 Task: Create a sub task System Test and UAT for the task  Create automated testing scripts for the app in the project TreatWorks , assign it to team member softage.8@softage.net and update the status of the sub task to  Completed , set the priority of the sub task to High.
Action: Mouse moved to (74, 490)
Screenshot: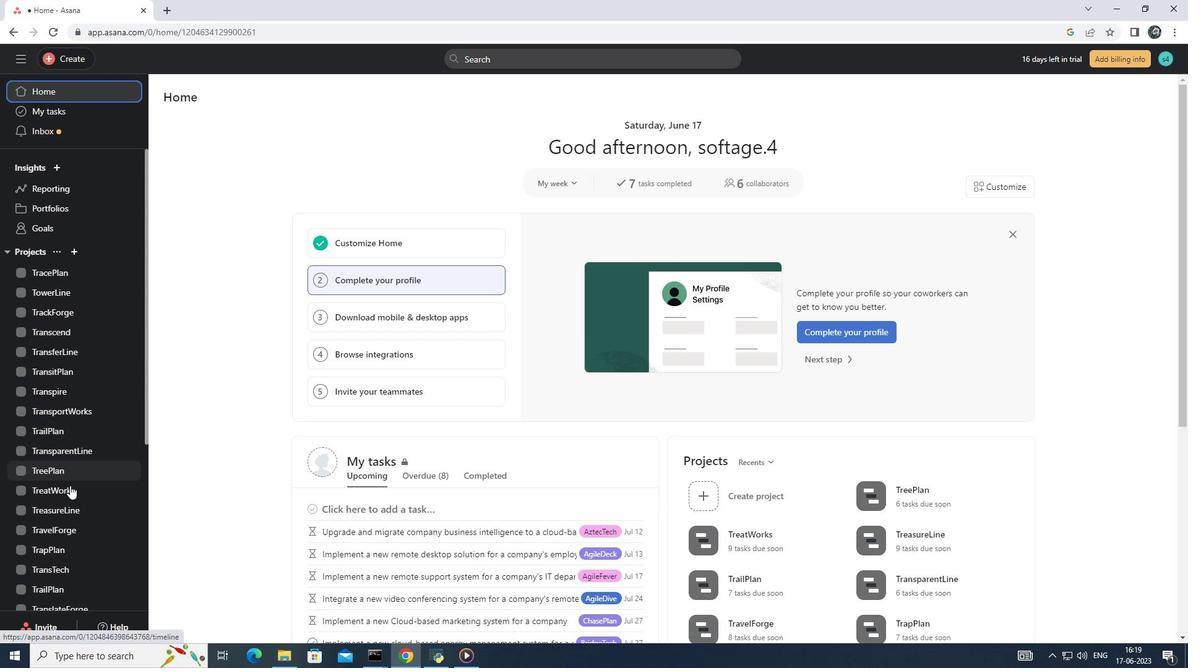 
Action: Mouse pressed left at (74, 490)
Screenshot: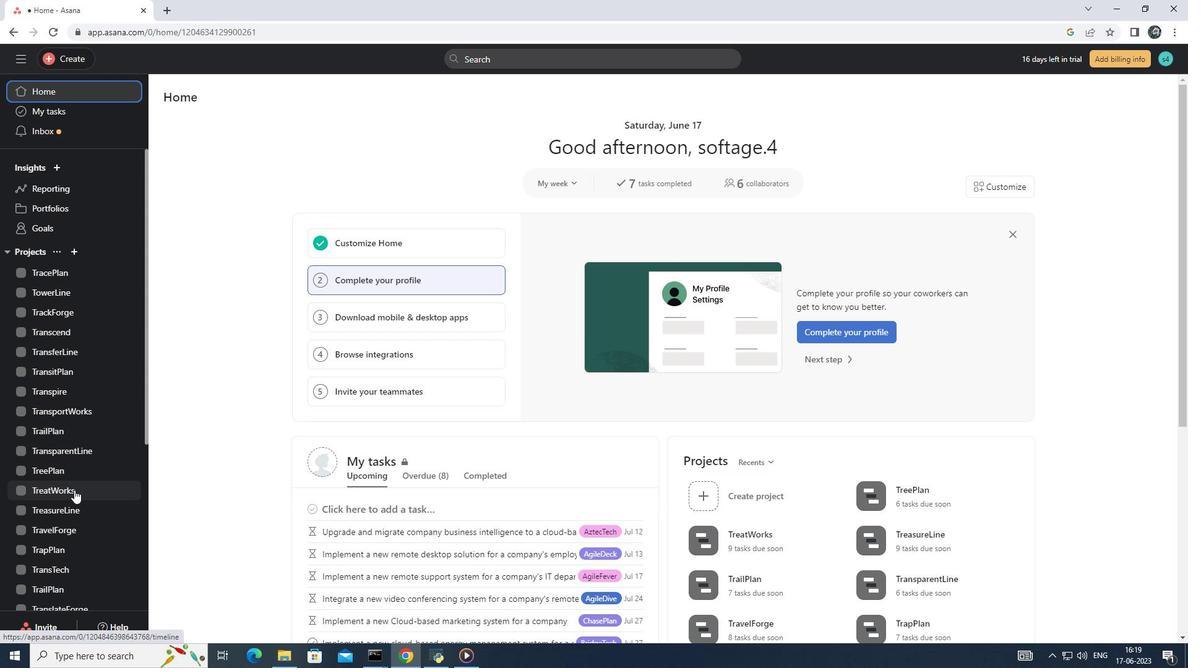 
Action: Mouse moved to (503, 298)
Screenshot: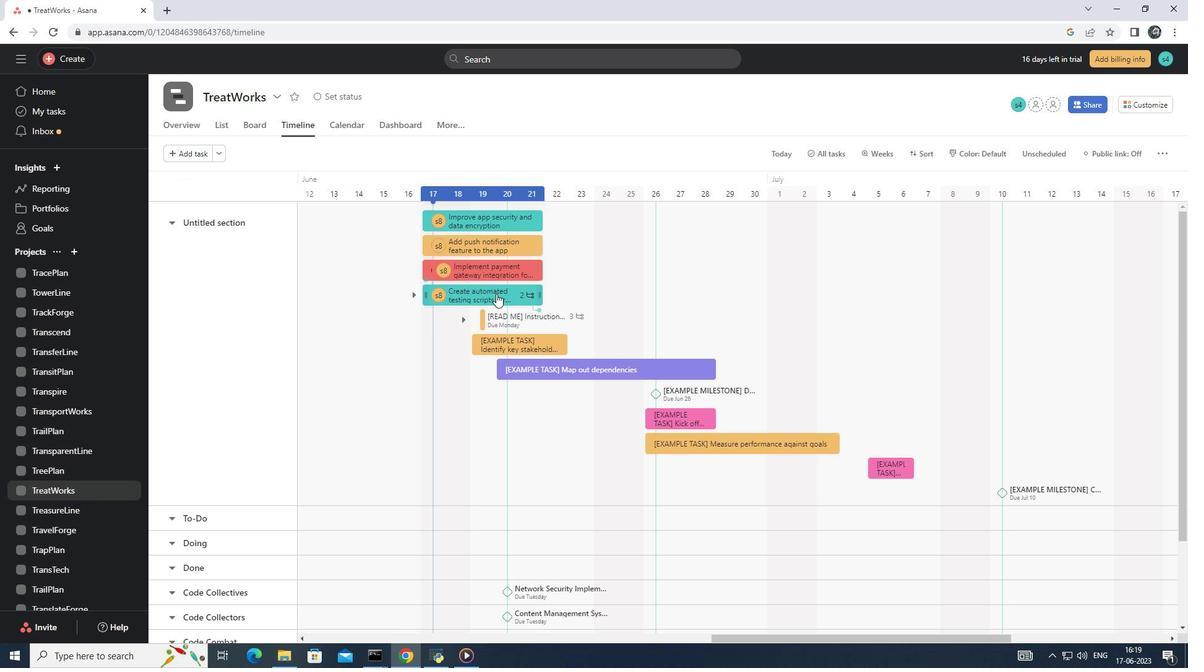 
Action: Mouse pressed left at (503, 298)
Screenshot: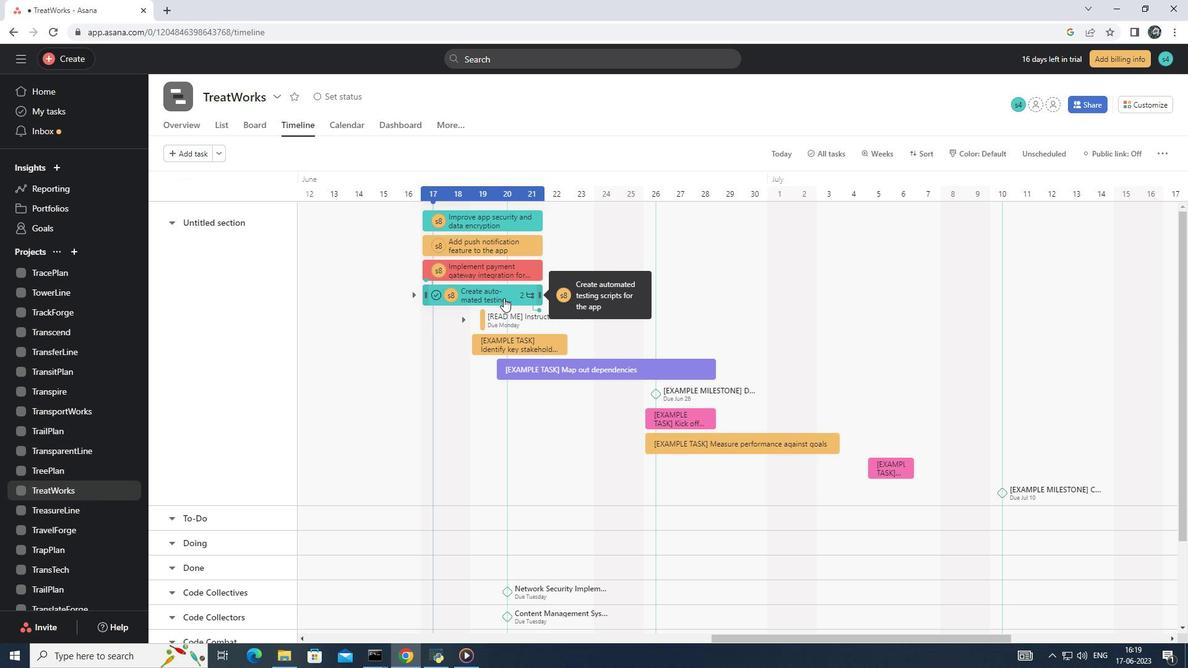 
Action: Mouse moved to (818, 344)
Screenshot: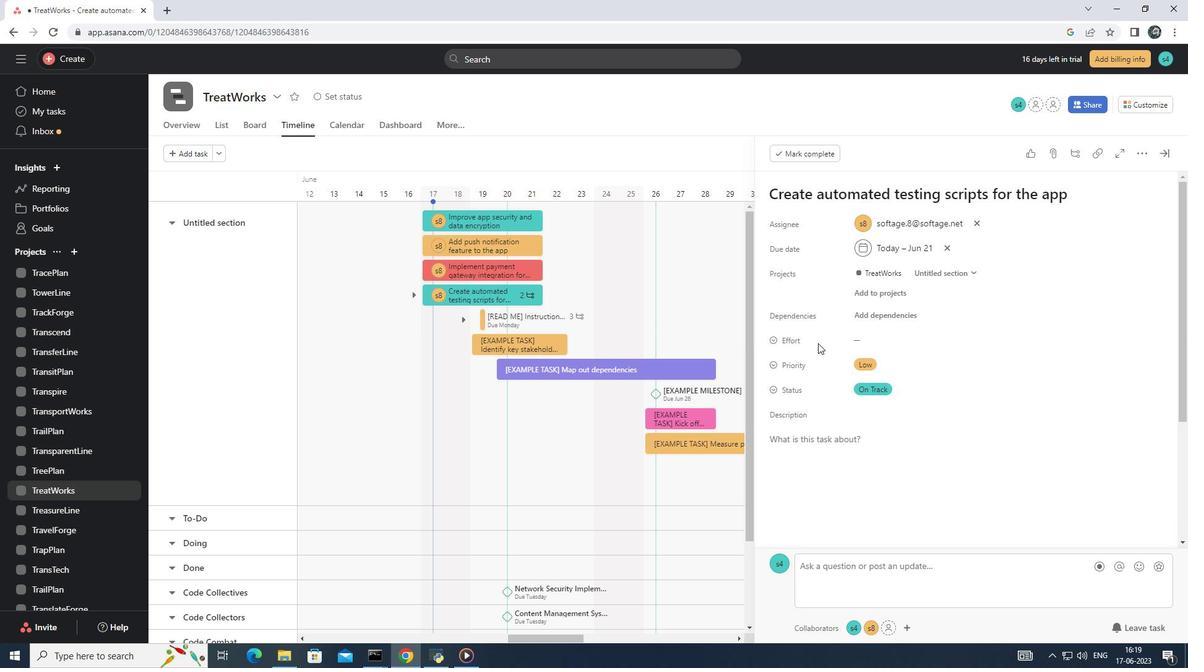 
Action: Mouse scrolled (818, 343) with delta (0, 0)
Screenshot: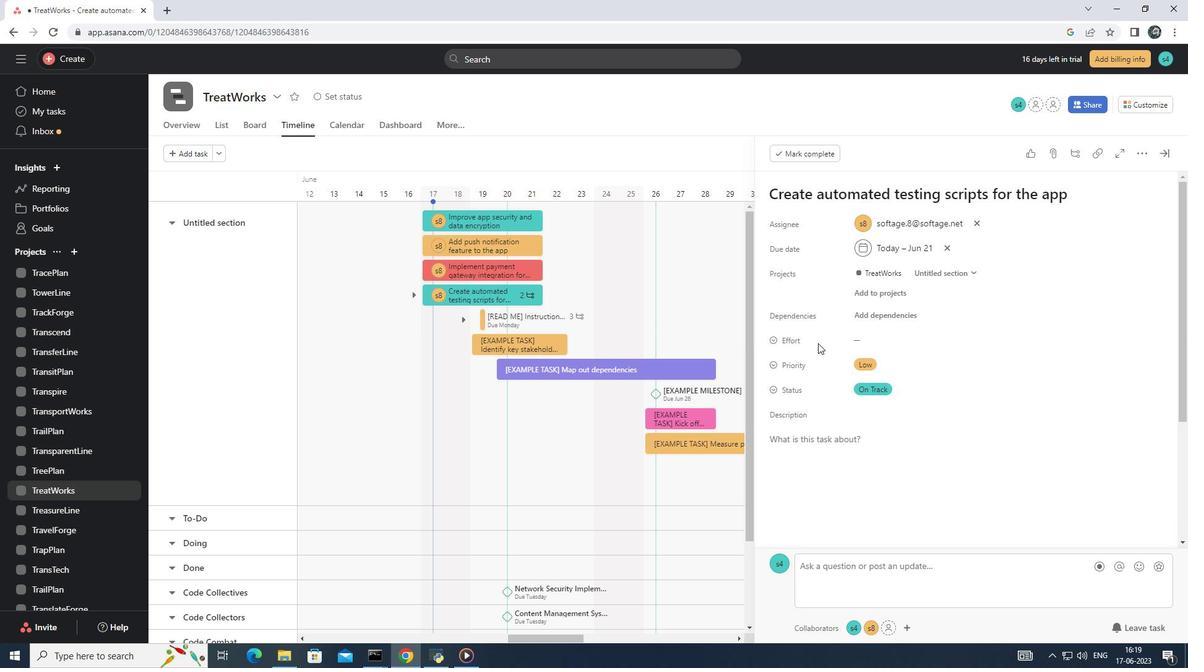 
Action: Mouse moved to (818, 345)
Screenshot: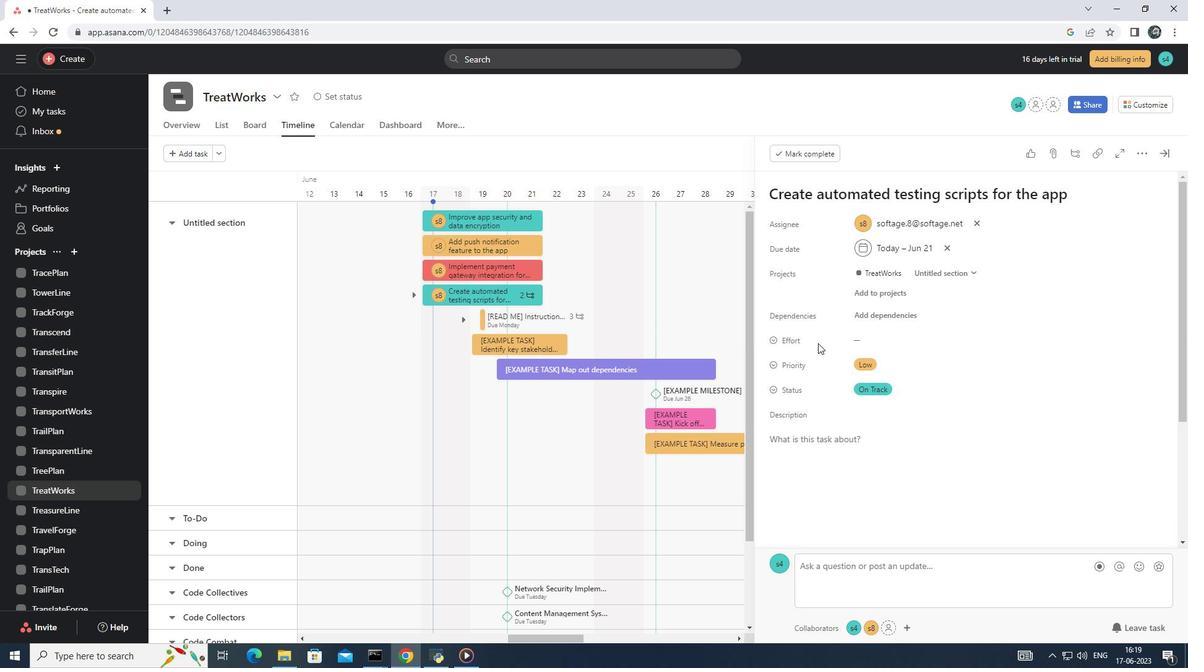 
Action: Mouse scrolled (818, 344) with delta (0, 0)
Screenshot: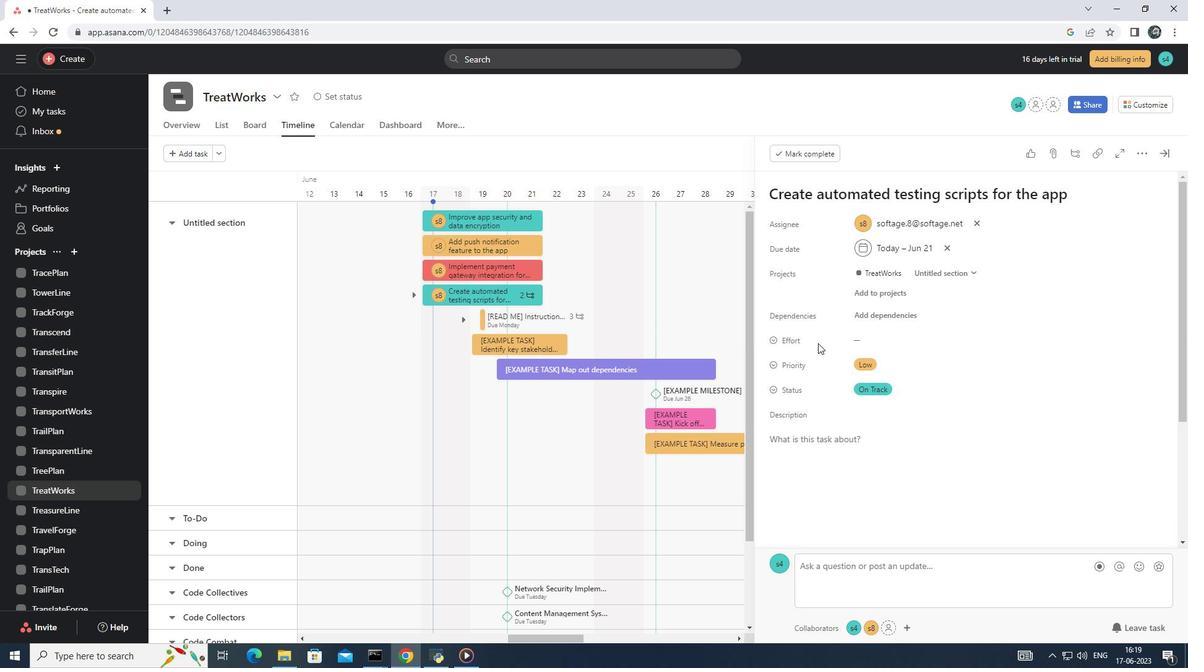 
Action: Mouse moved to (821, 350)
Screenshot: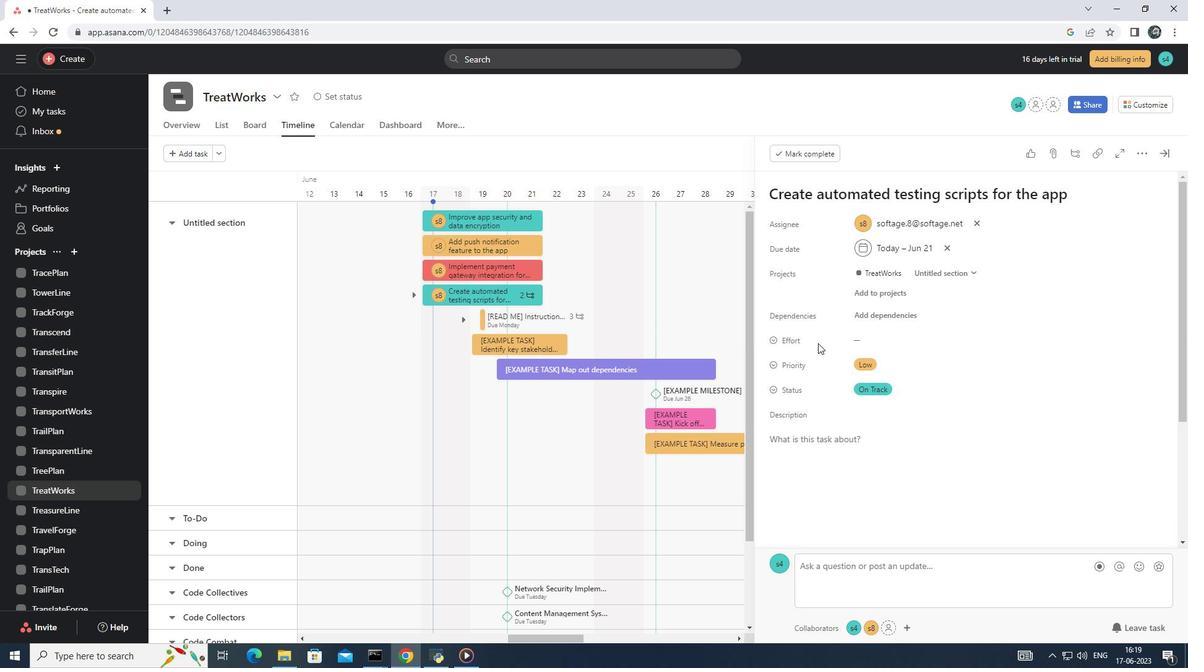 
Action: Mouse scrolled (820, 347) with delta (0, 0)
Screenshot: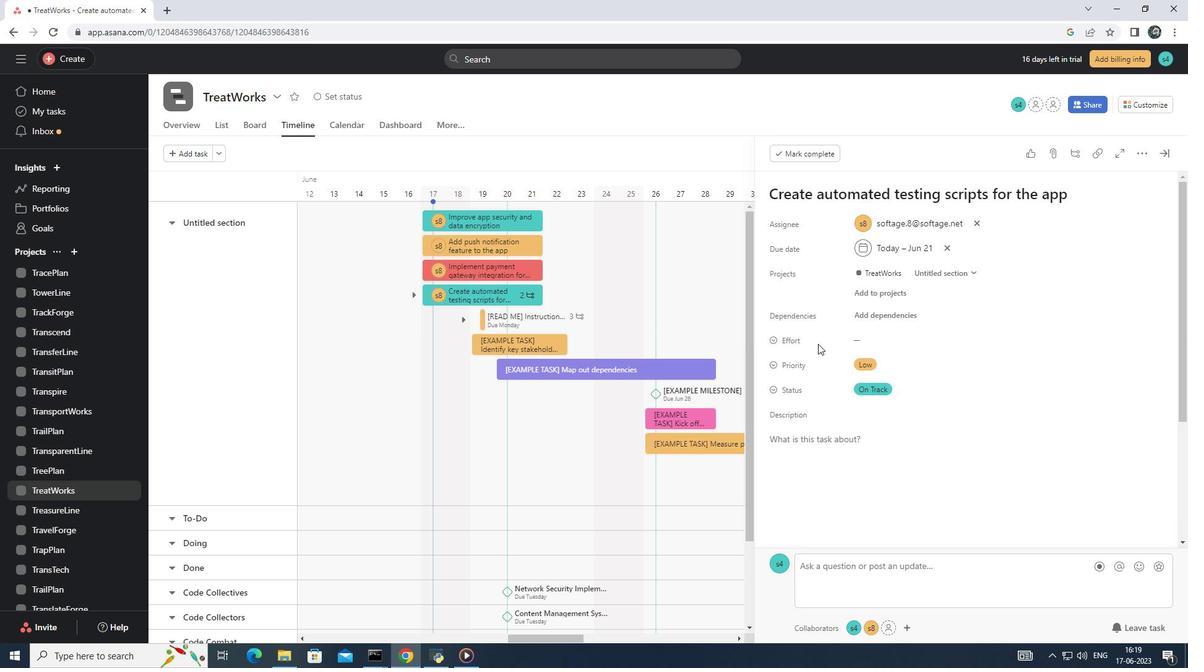 
Action: Mouse moved to (827, 360)
Screenshot: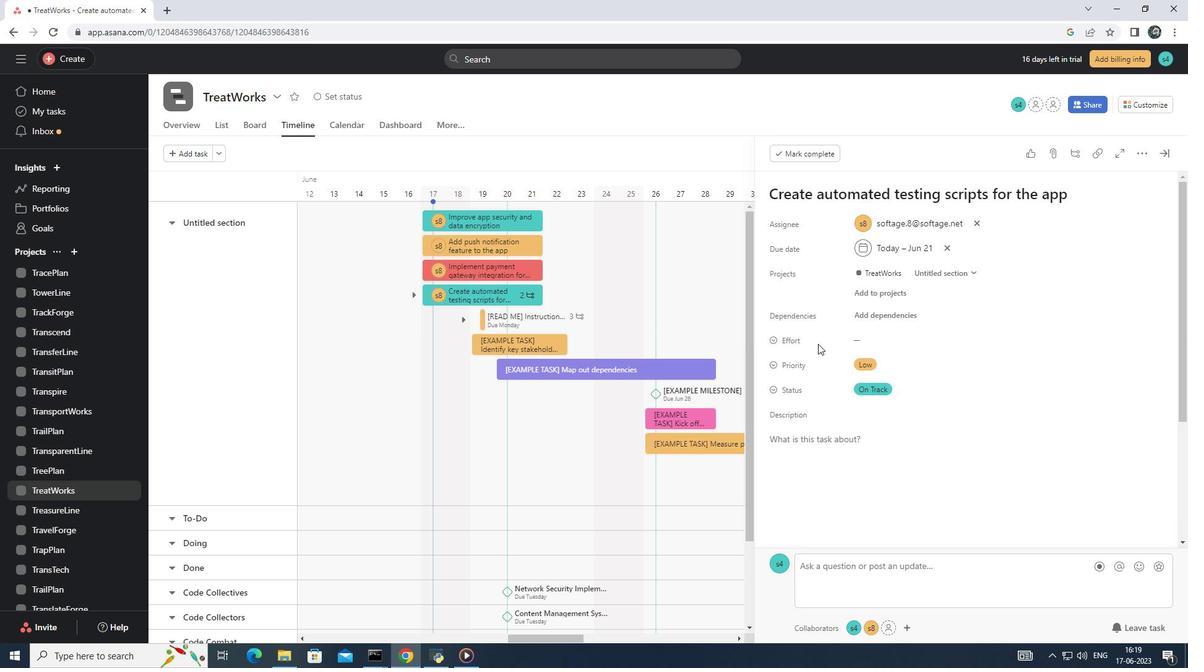
Action: Mouse scrolled (821, 350) with delta (0, 0)
Screenshot: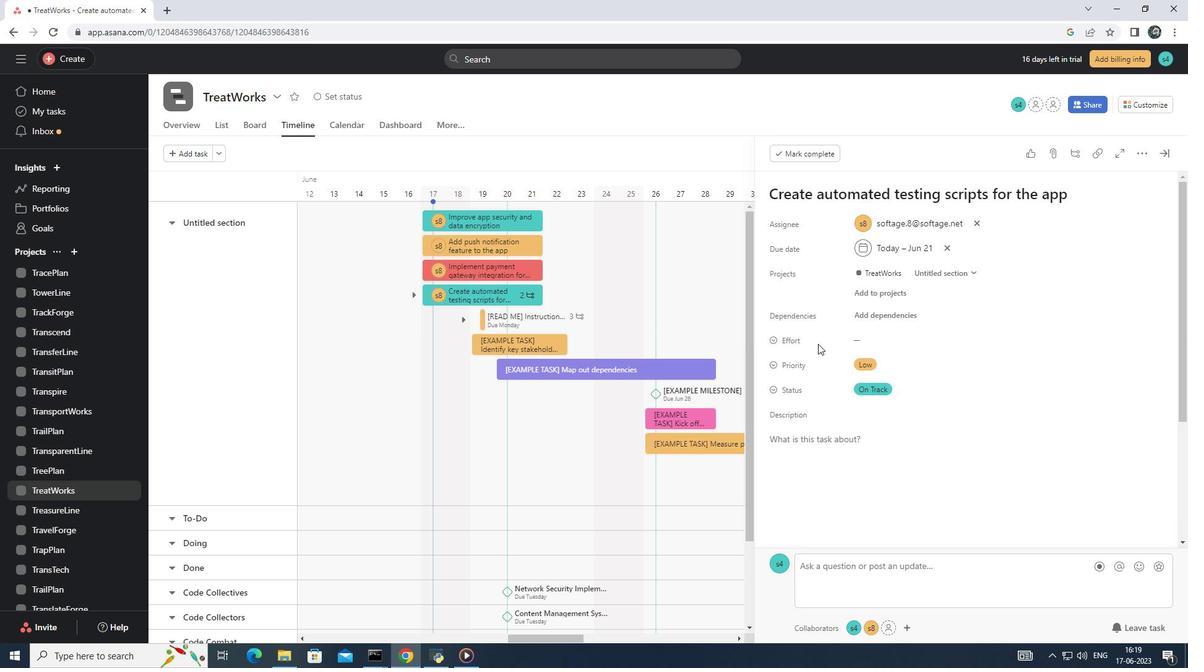 
Action: Mouse moved to (787, 446)
Screenshot: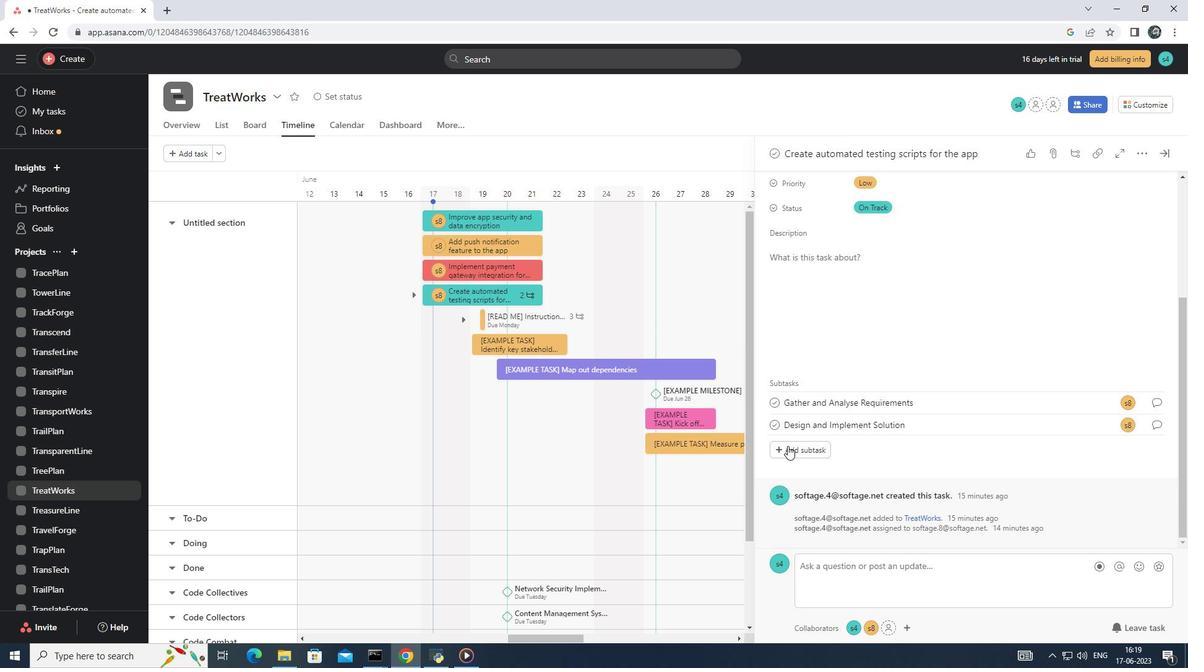 
Action: Mouse pressed left at (787, 446)
Screenshot: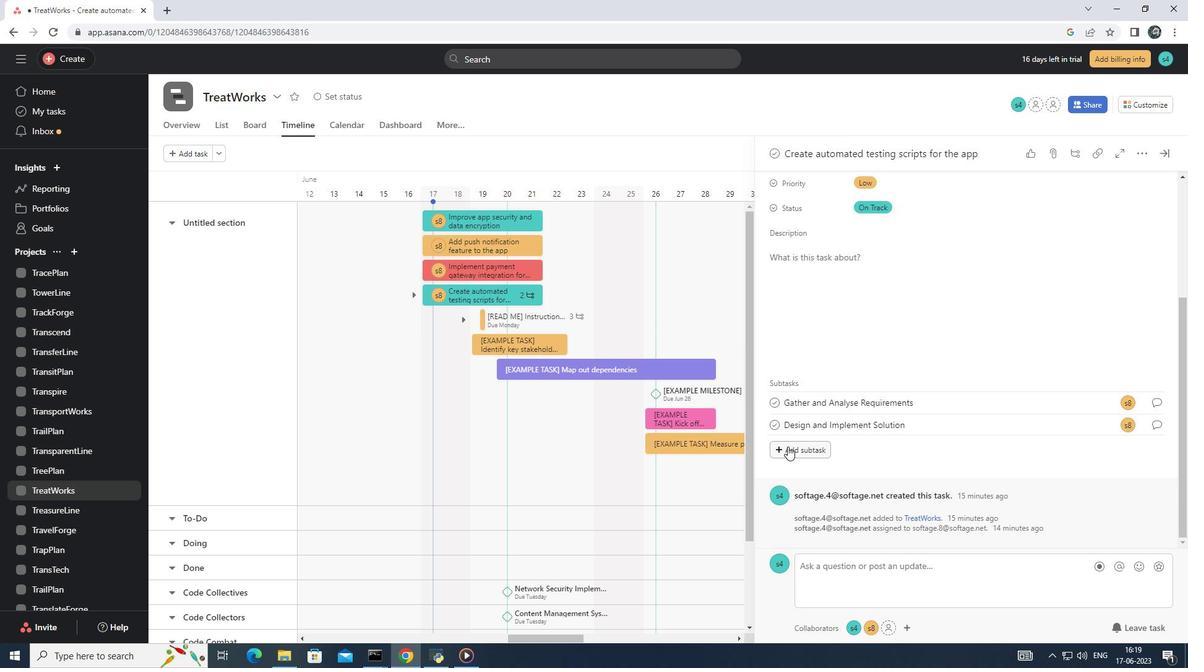 
Action: Mouse moved to (791, 420)
Screenshot: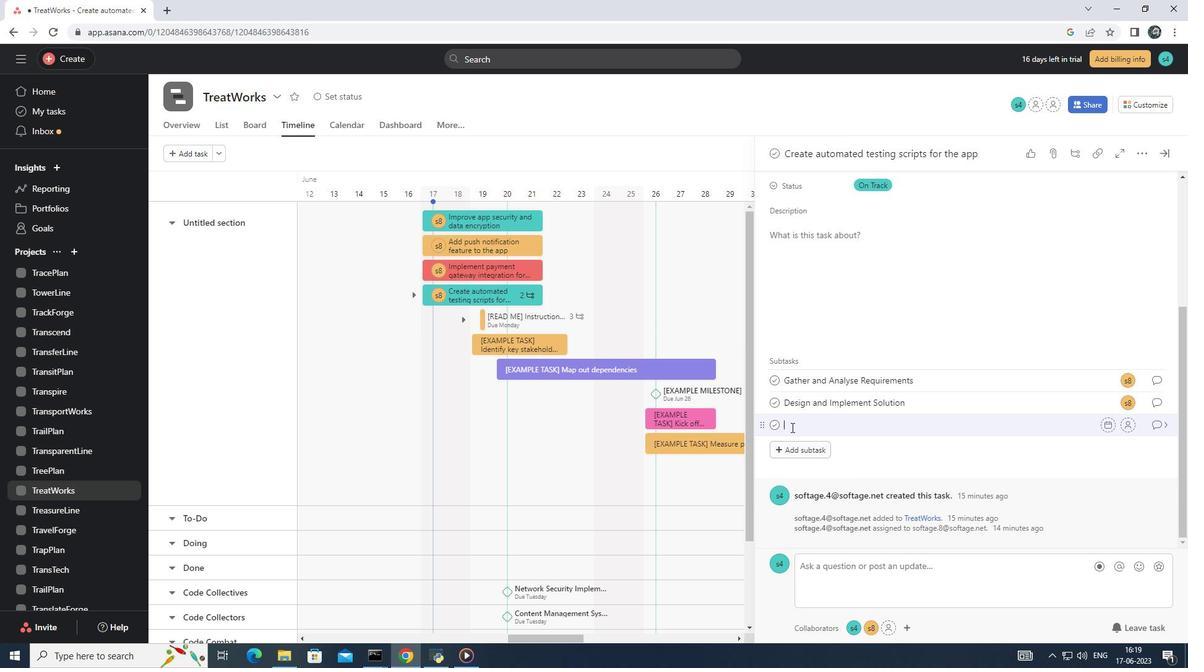 
Action: Key pressed <Key.shift>System<Key.space><Key.shift>Test<Key.space>and<Key.space><Key.shift>UAT
Screenshot: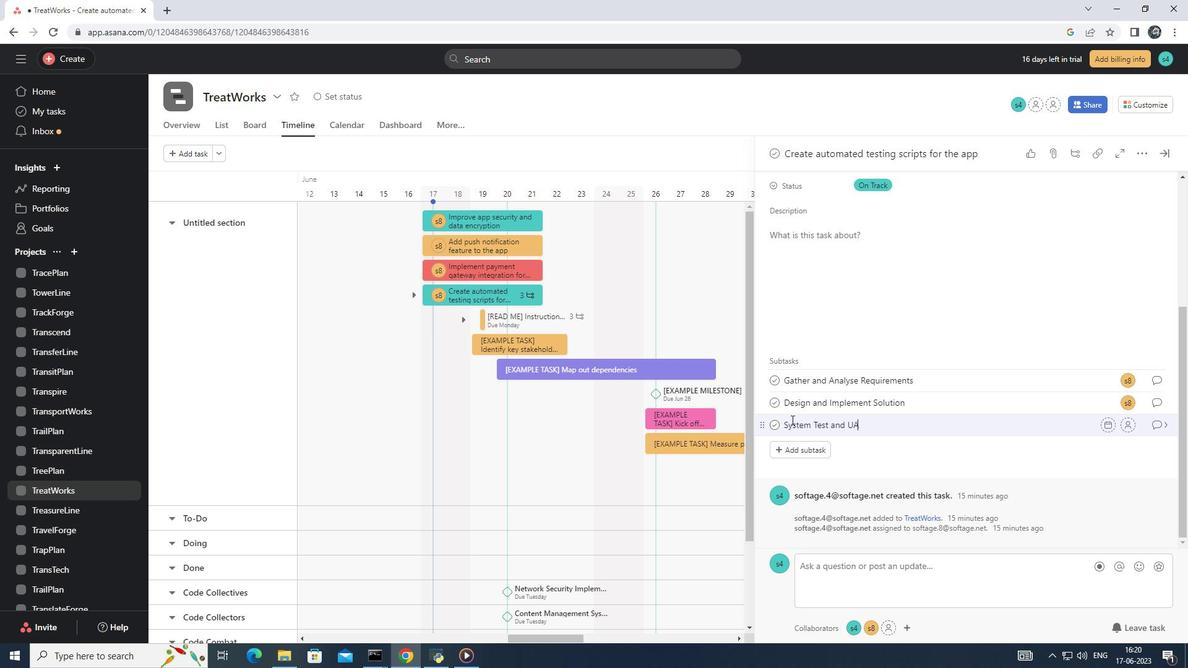 
Action: Mouse moved to (1124, 426)
Screenshot: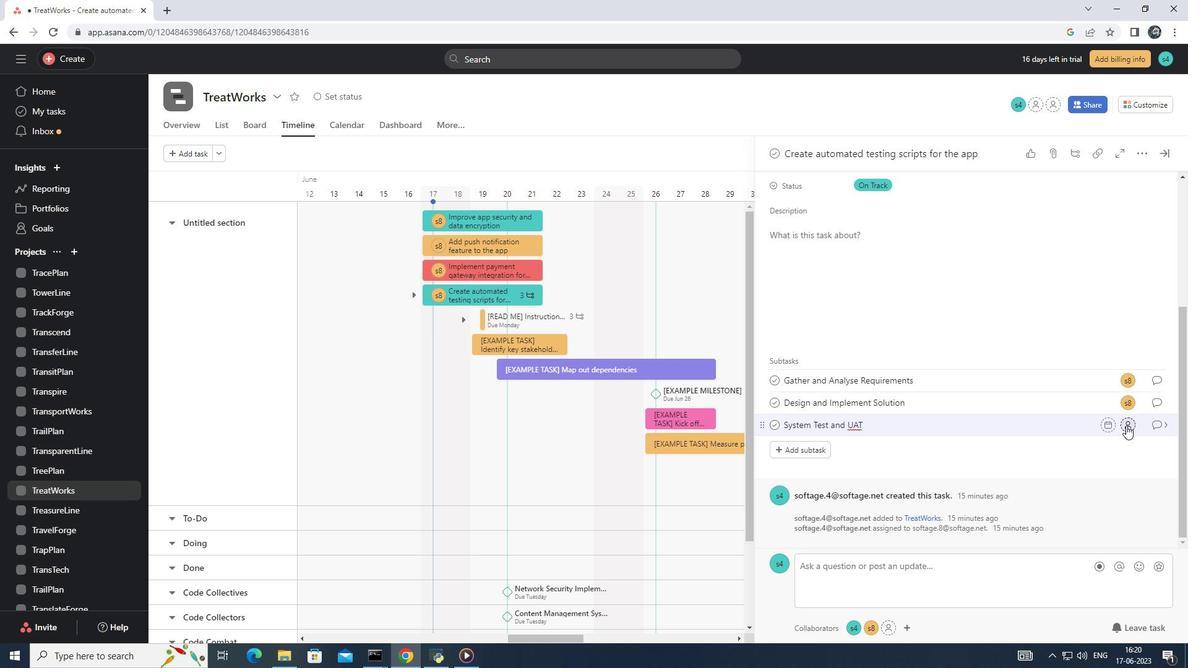 
Action: Mouse pressed left at (1124, 426)
Screenshot: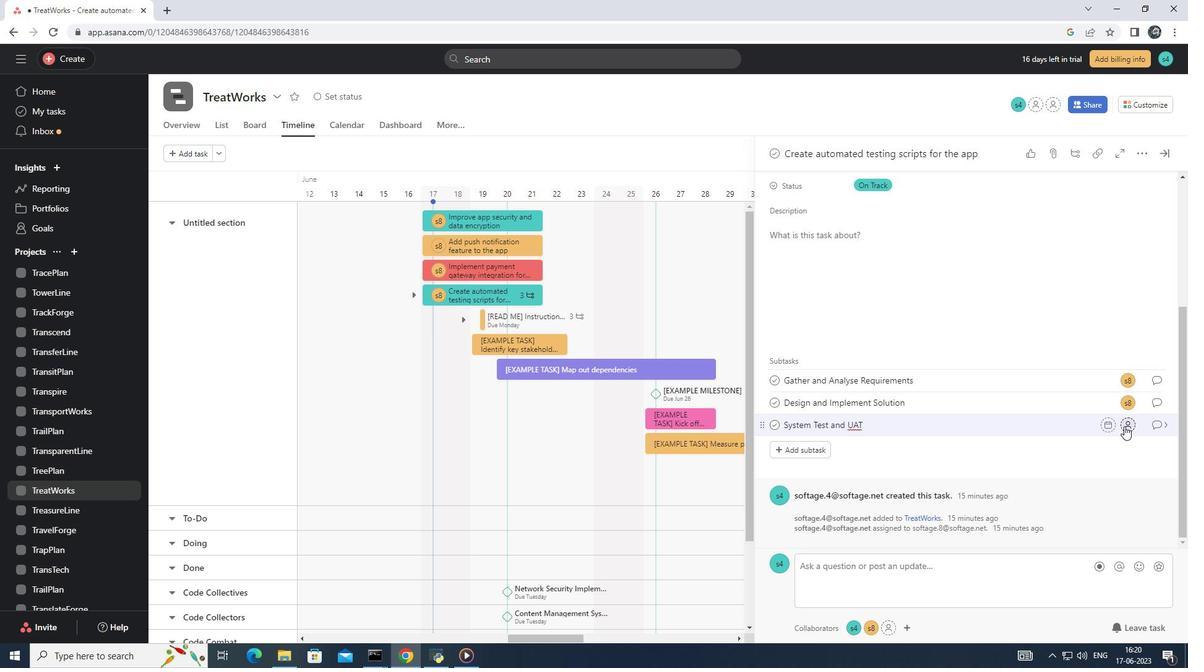 
Action: Mouse moved to (955, 472)
Screenshot: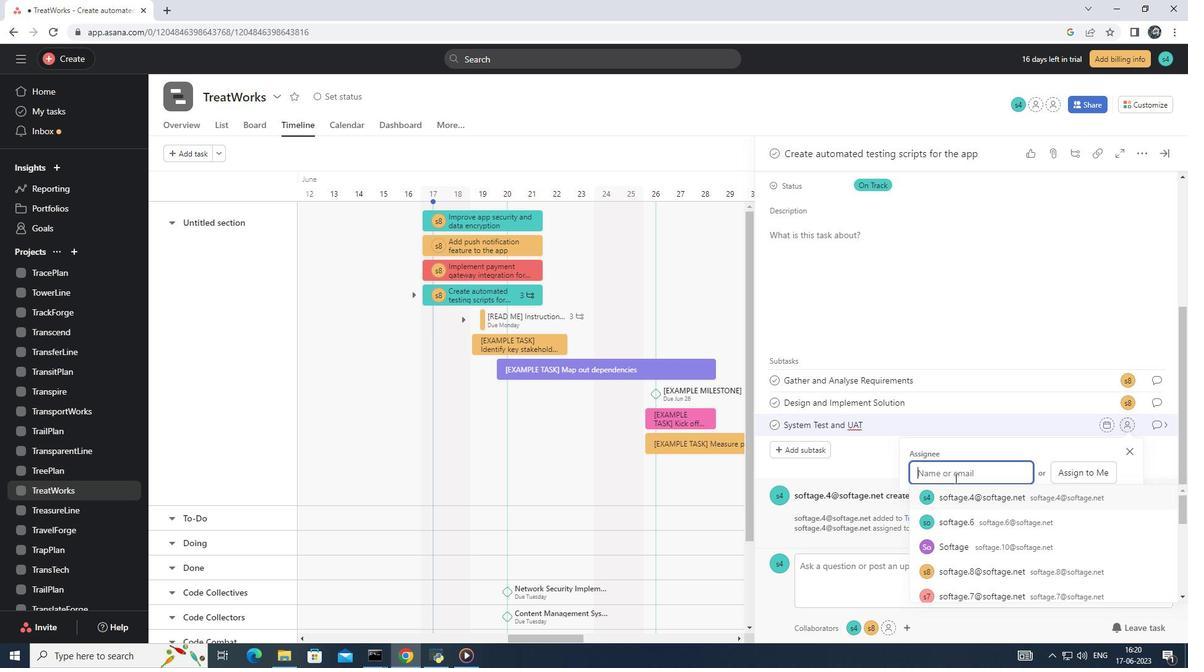
Action: Key pressed softage.8<Key.shift>@softage.net<Key.enter>
Screenshot: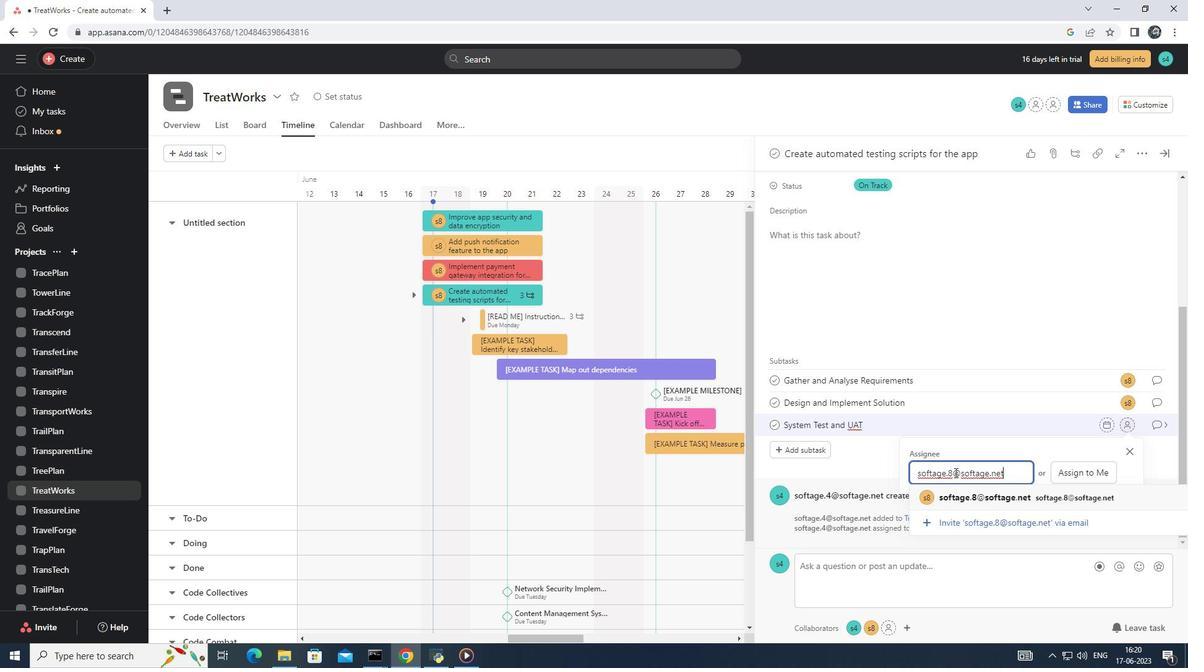 
Action: Mouse moved to (1166, 425)
Screenshot: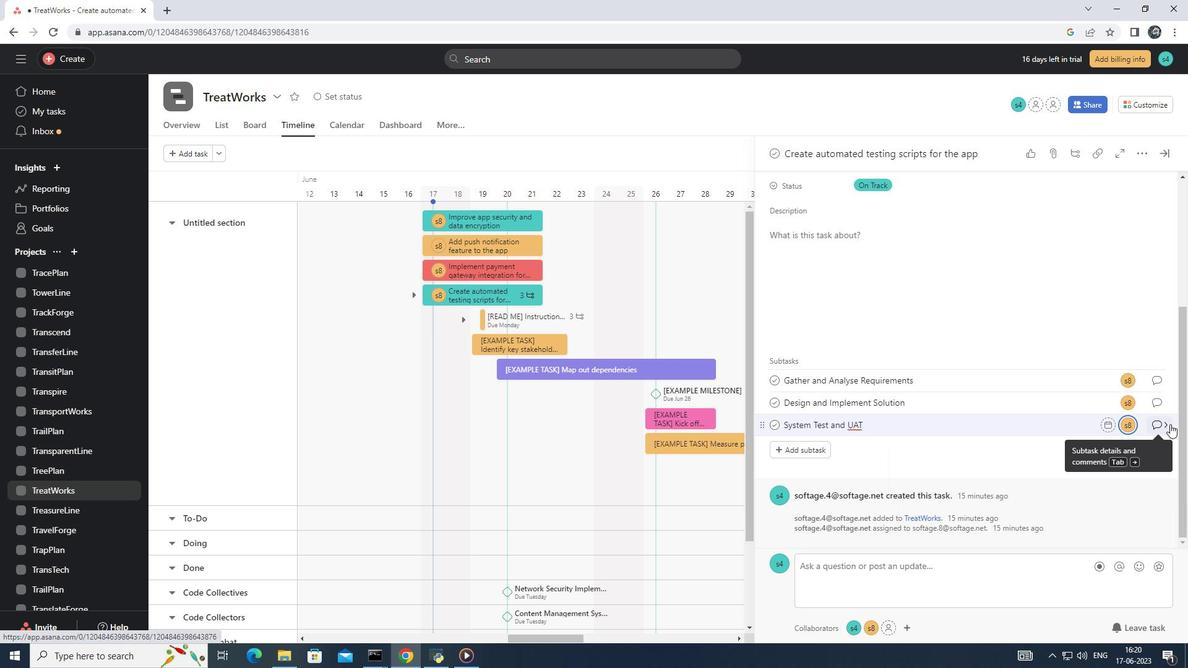 
Action: Mouse pressed left at (1166, 425)
Screenshot: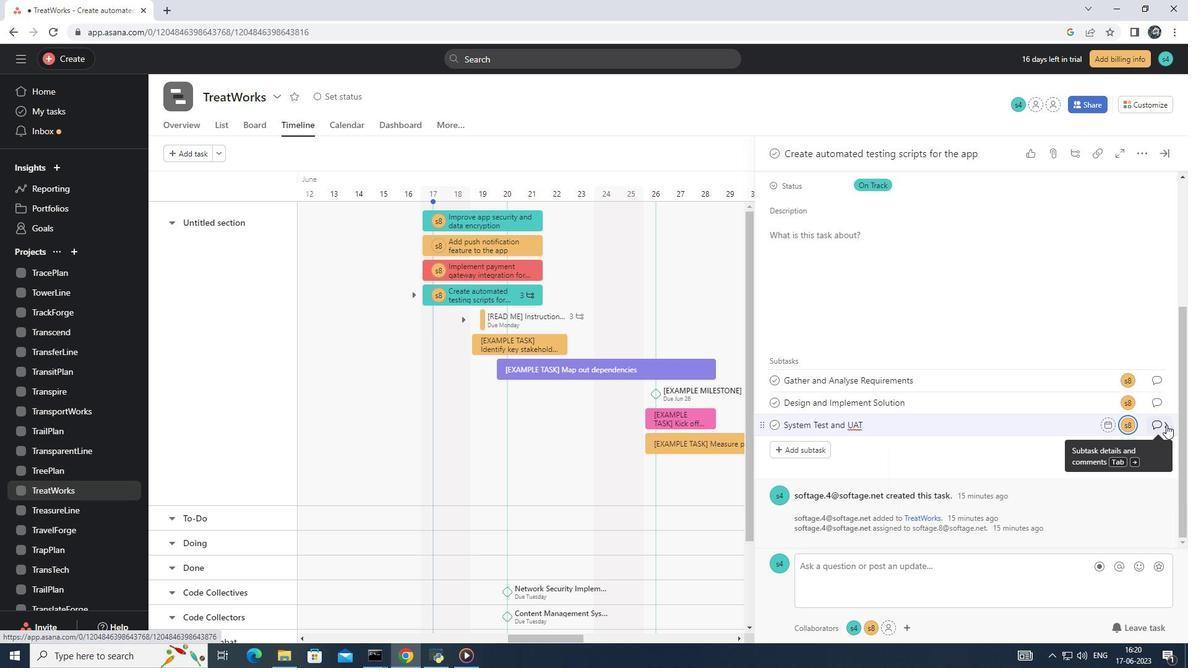 
Action: Mouse moved to (795, 329)
Screenshot: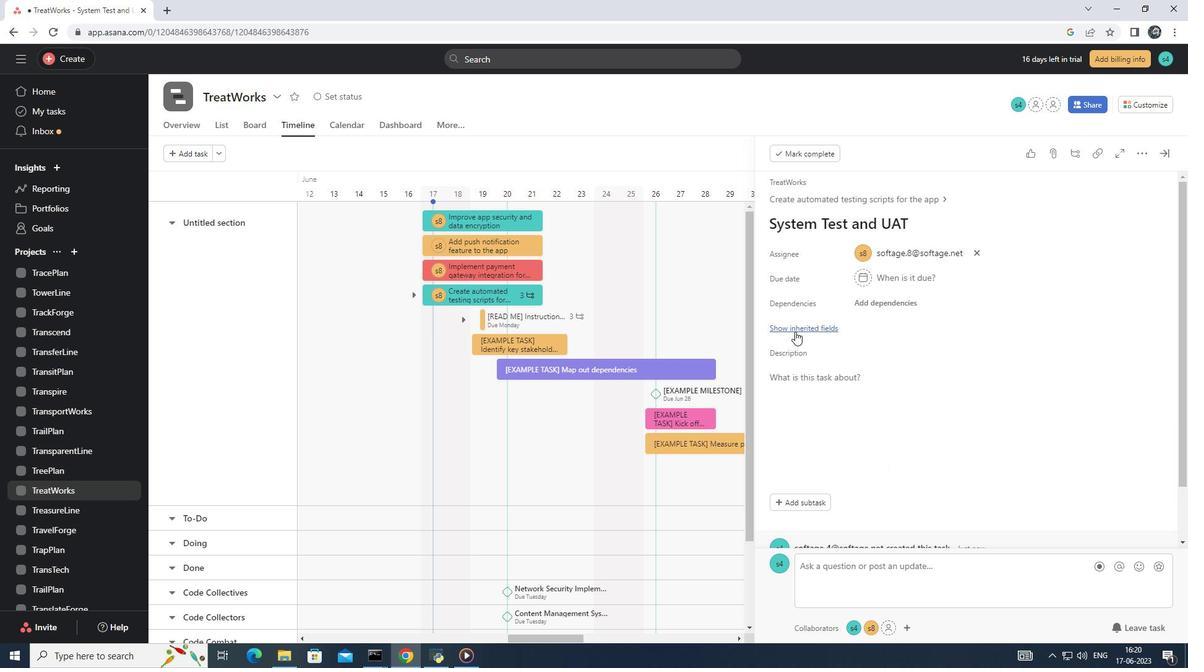 
Action: Mouse pressed left at (795, 329)
Screenshot: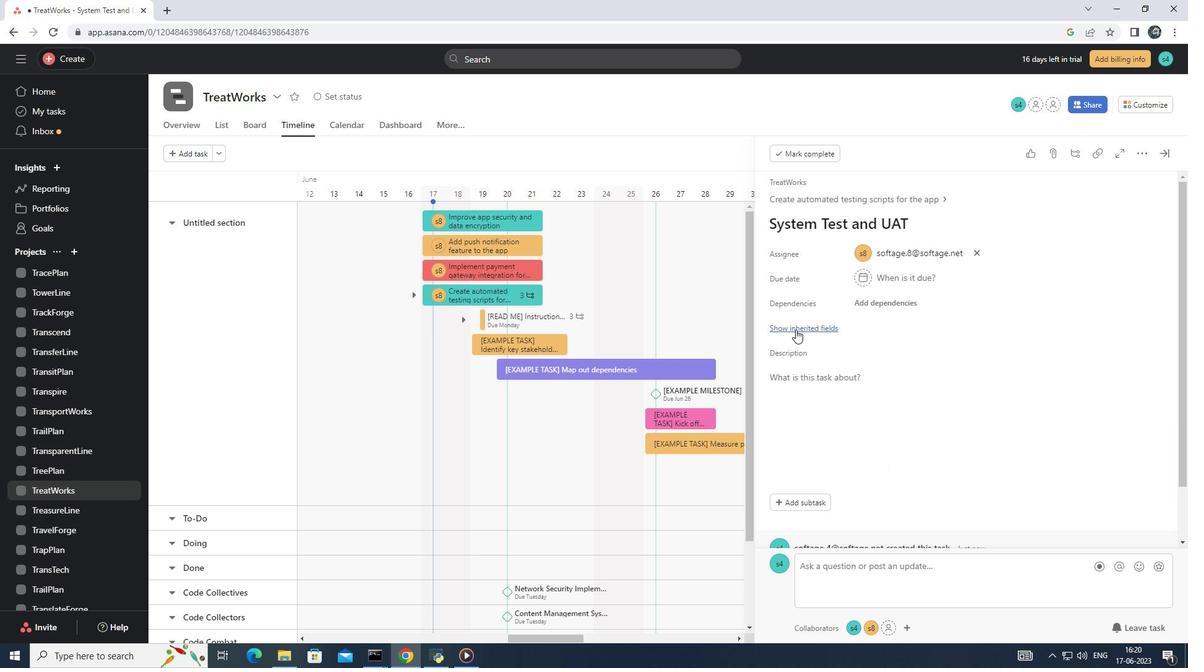 
Action: Mouse moved to (870, 401)
Screenshot: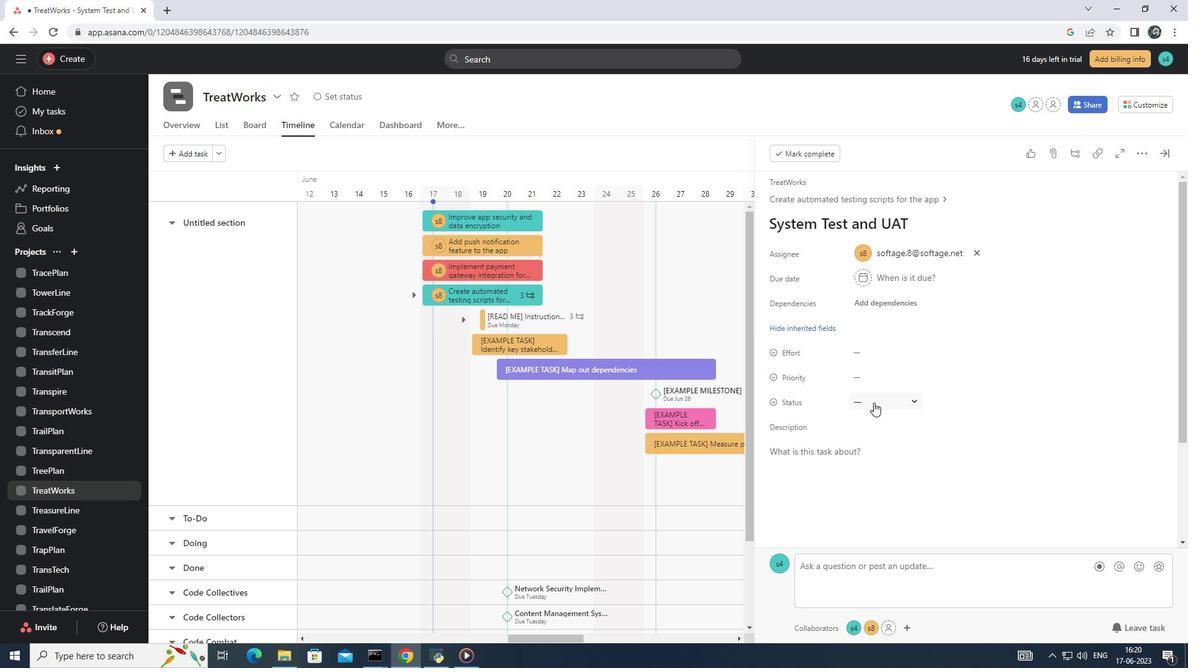 
Action: Mouse pressed left at (870, 401)
Screenshot: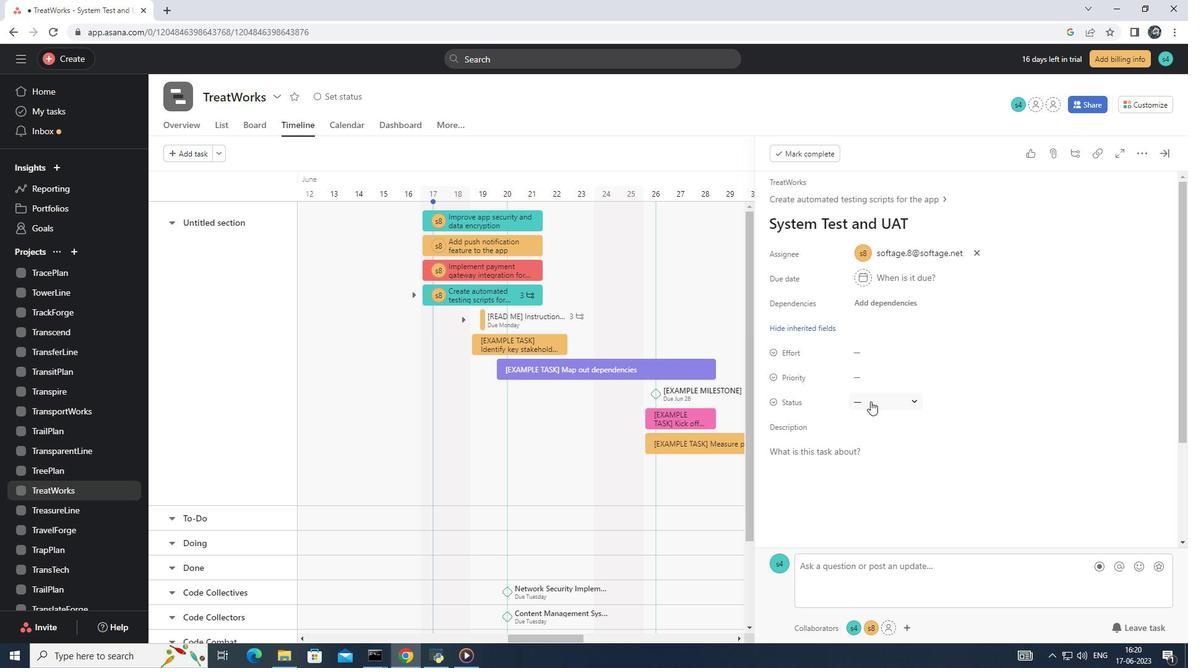 
Action: Mouse moved to (886, 506)
Screenshot: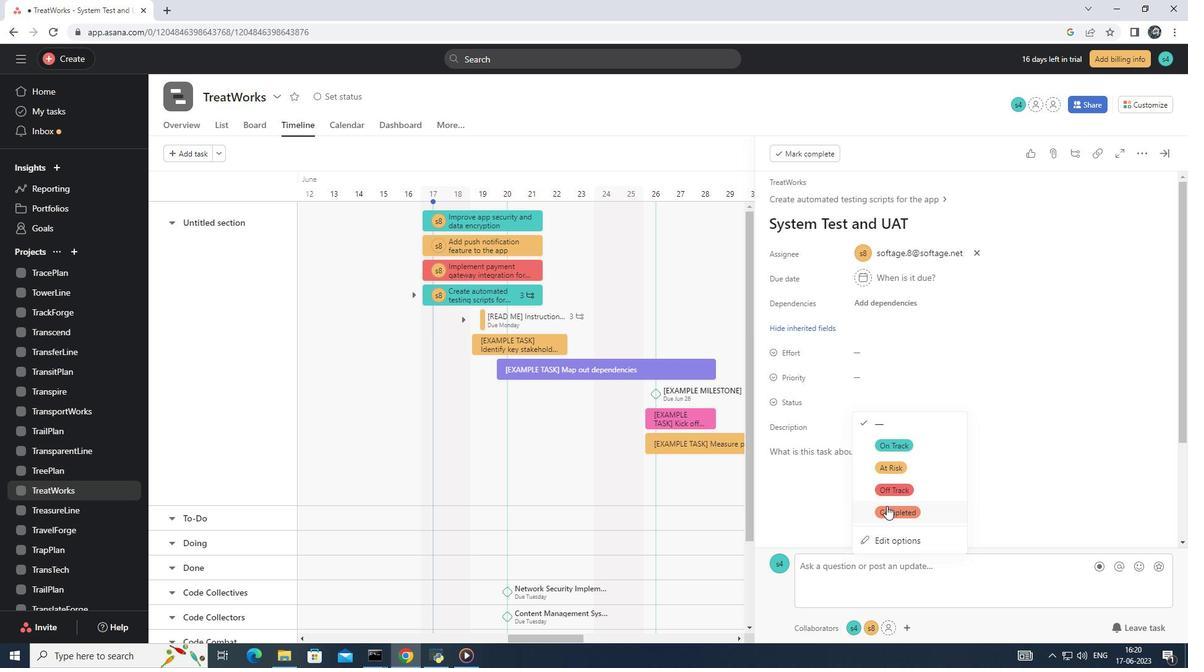 
Action: Mouse pressed left at (886, 506)
Screenshot: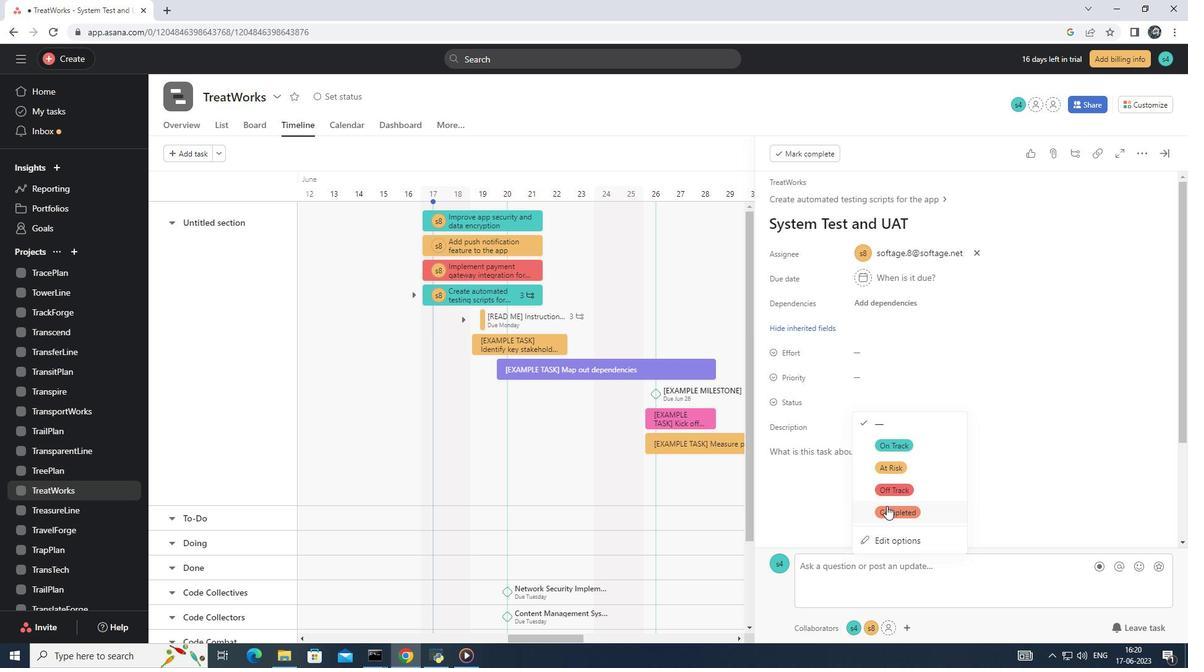
Action: Mouse moved to (899, 379)
Screenshot: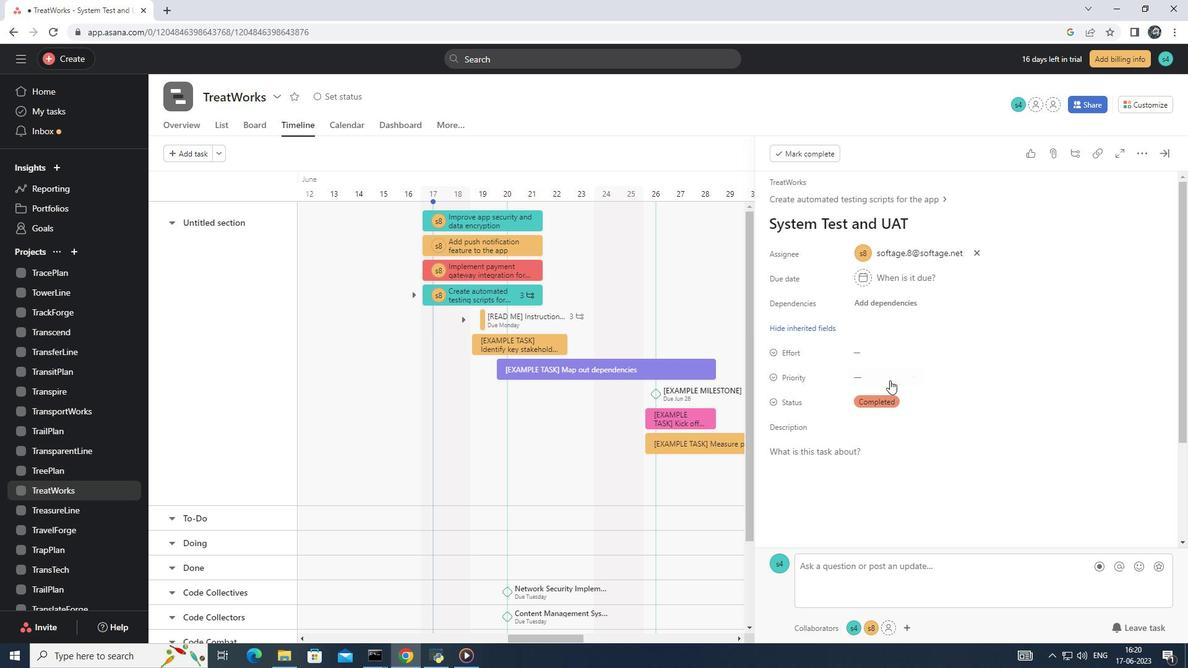 
Action: Mouse pressed left at (899, 379)
Screenshot: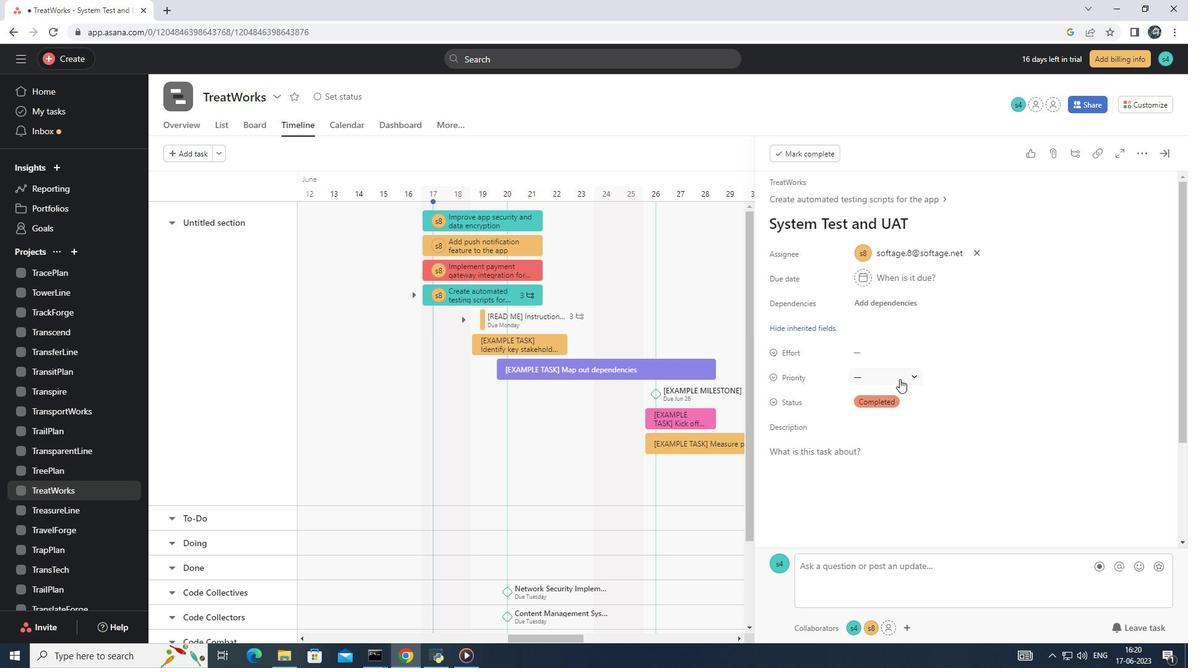 
Action: Mouse moved to (906, 413)
Screenshot: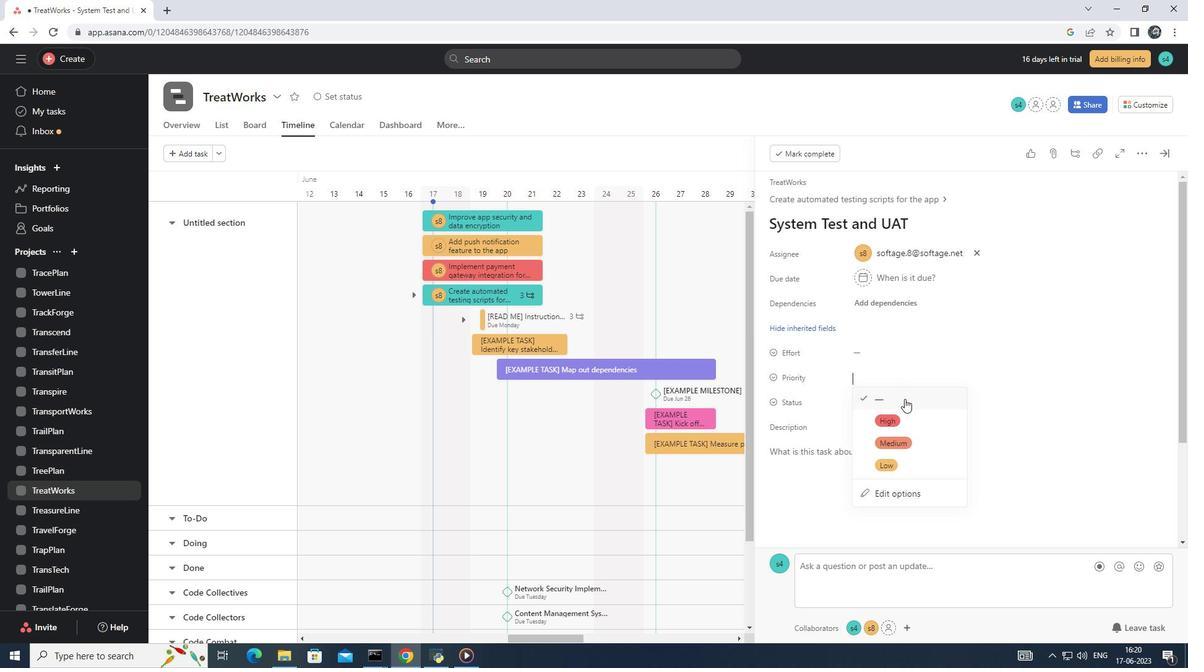 
Action: Mouse pressed left at (906, 413)
Screenshot: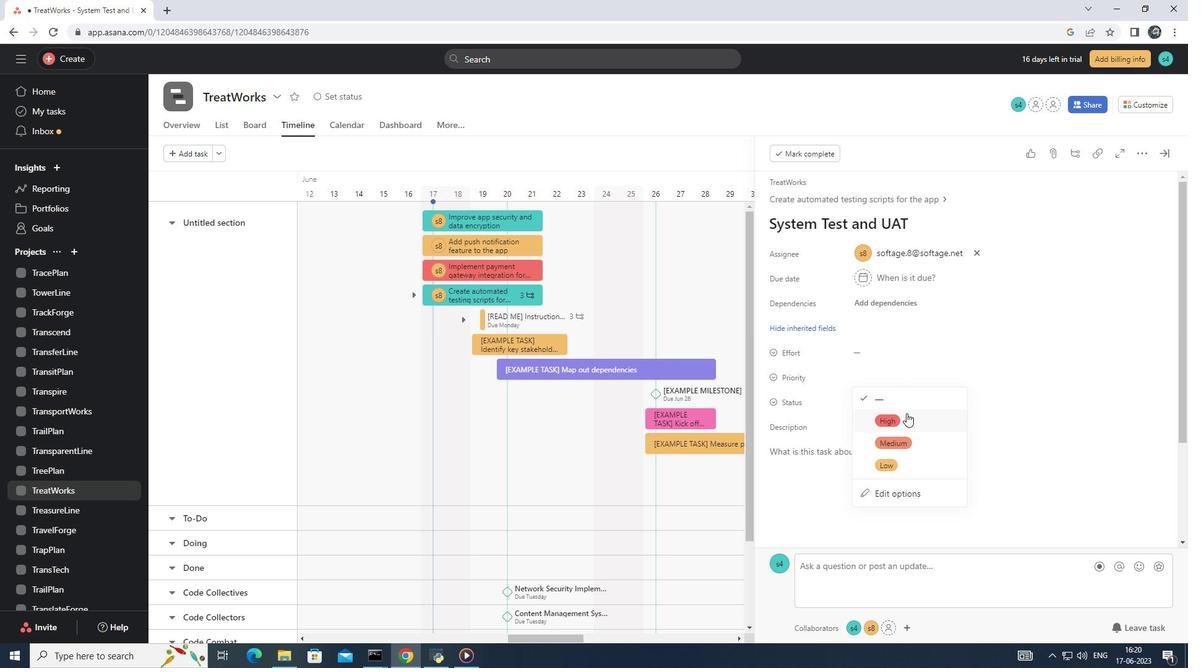 
